 Task: In the Company ubs.com, Create email and send with subject: 'A Glimpse into the Future: Meet Our Disruptive Offering', and with mail content 'Good Evening._x000D_
Elevate your business to new heights. Our innovative solution is tailored to meet the unique needs of your industry, delivering exceptional results._x000D_
Thanks & Regards', attach the document: Business_plan.docx and insert image: visitingcard.jpg. Below Thanks & Regards, write Flickr and insert the URL: 'www.flickr.com'. Mark checkbox to create task to follow up : In 1 week.  Enter or choose an email address of recipient's from company's contact and send.. Logged in from softage.4@softage.net
Action: Mouse moved to (80, 62)
Screenshot: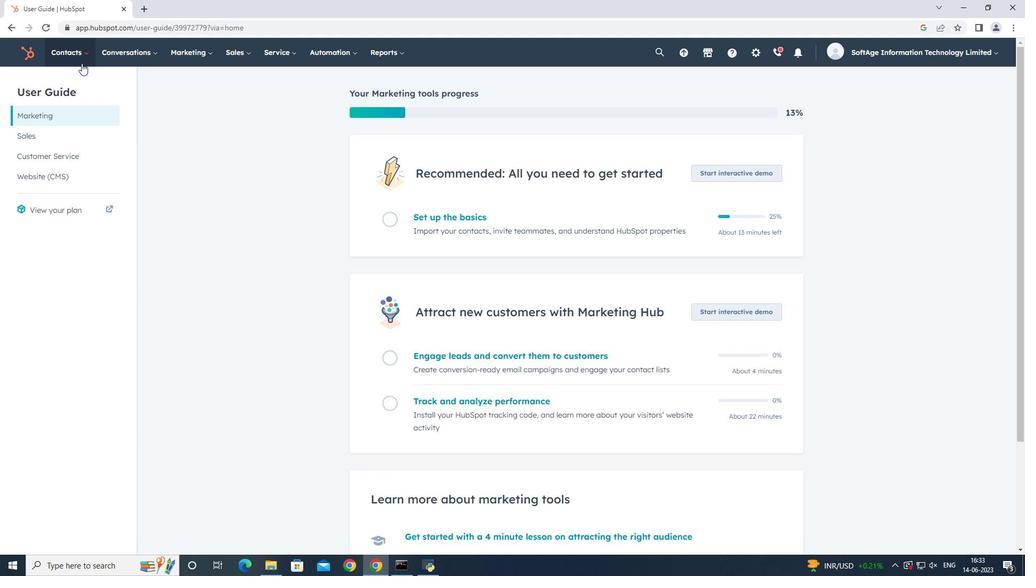 
Action: Mouse pressed left at (80, 62)
Screenshot: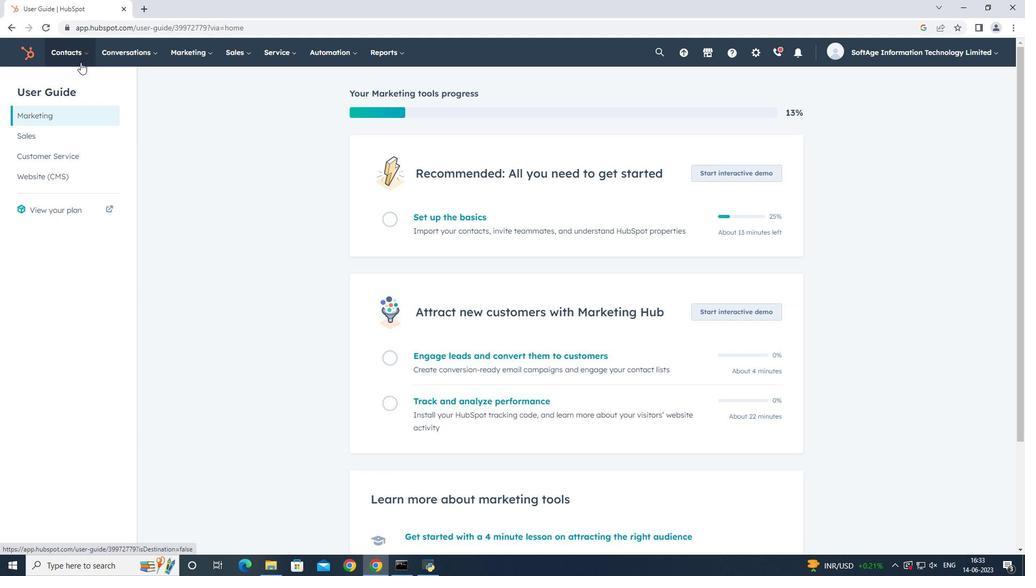 
Action: Mouse moved to (86, 103)
Screenshot: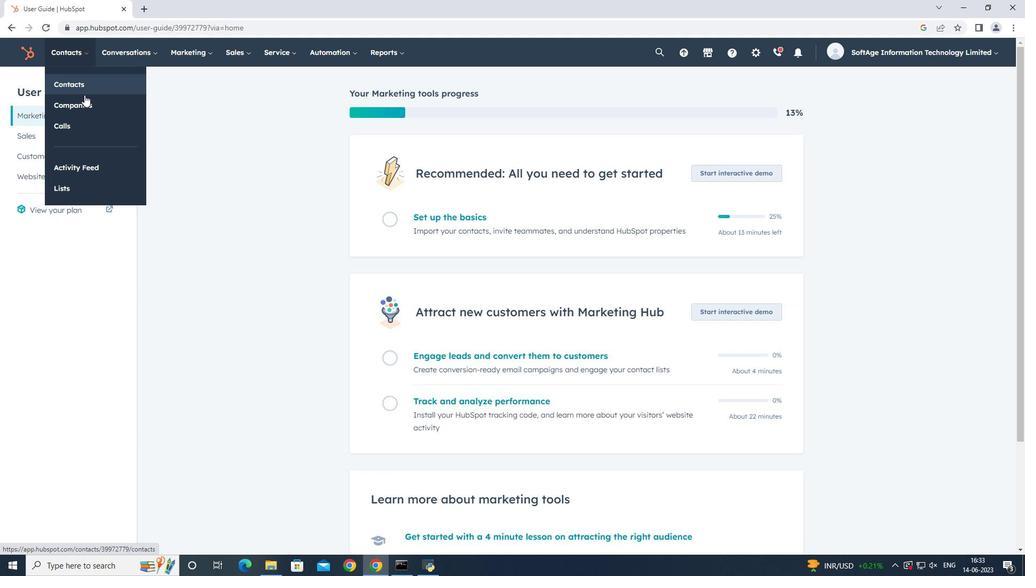 
Action: Mouse pressed left at (86, 103)
Screenshot: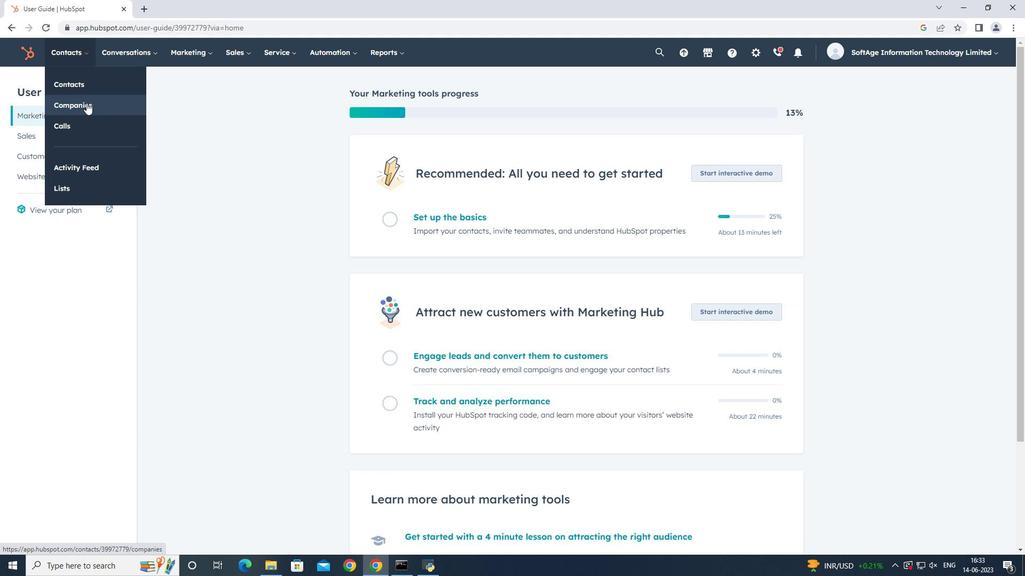 
Action: Mouse moved to (109, 171)
Screenshot: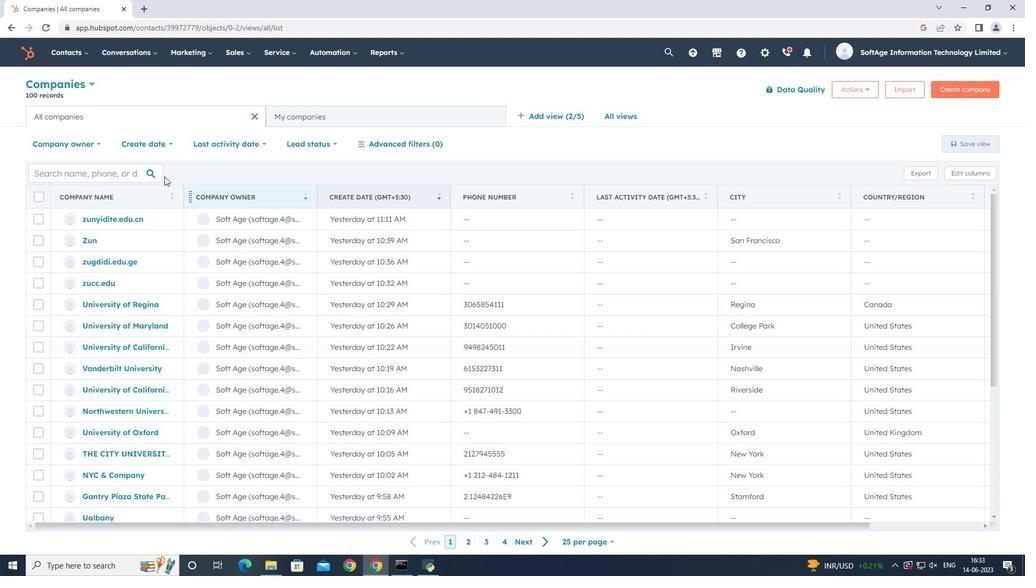 
Action: Mouse pressed left at (109, 171)
Screenshot: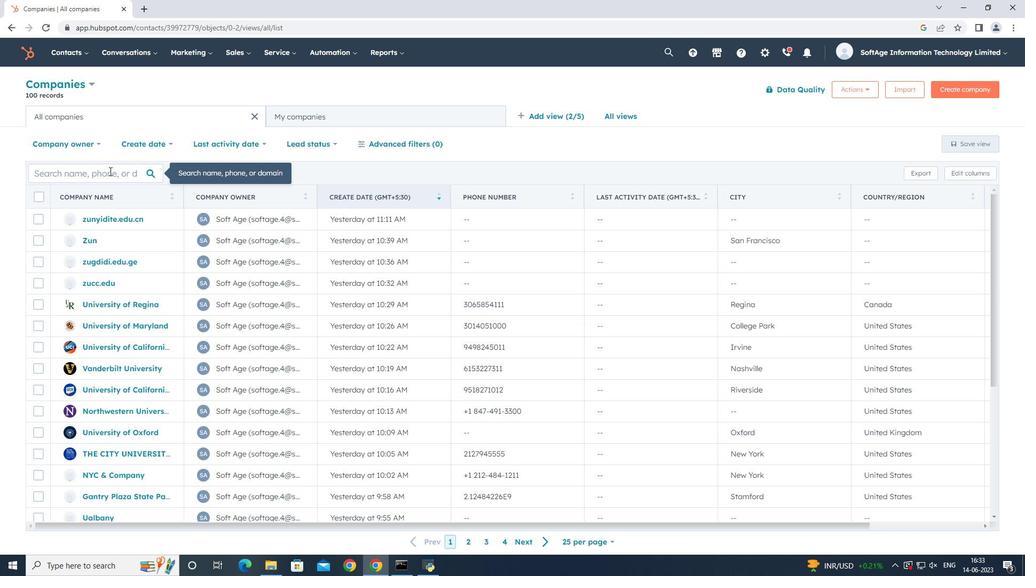 
Action: Key pressed ubs.com
Screenshot: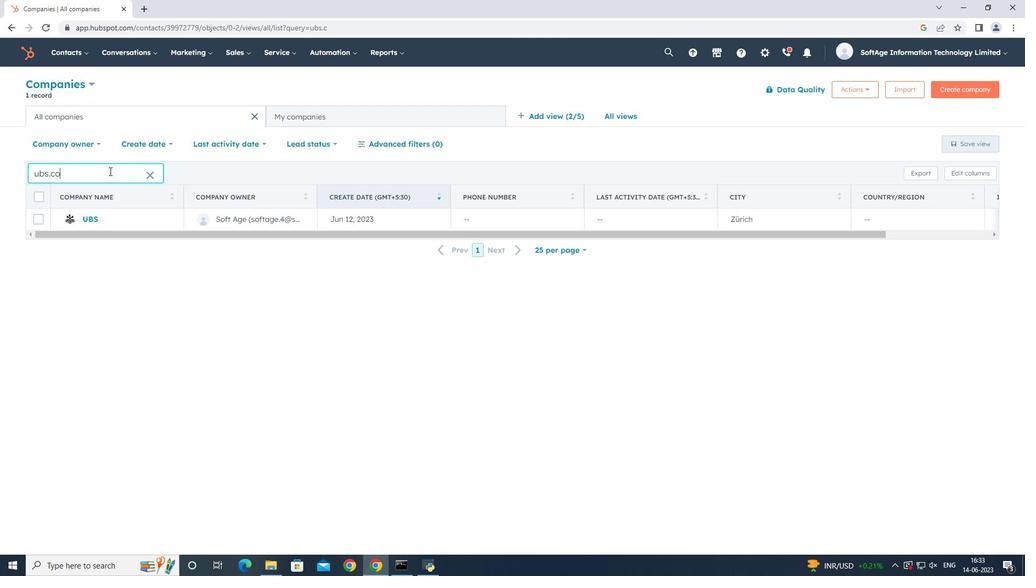 
Action: Mouse moved to (97, 215)
Screenshot: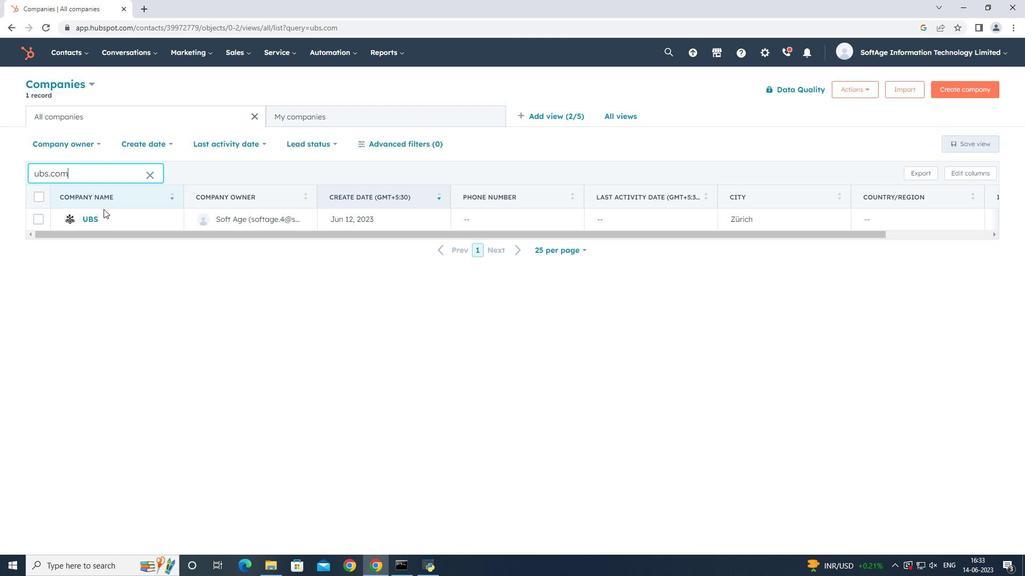 
Action: Mouse pressed left at (97, 215)
Screenshot: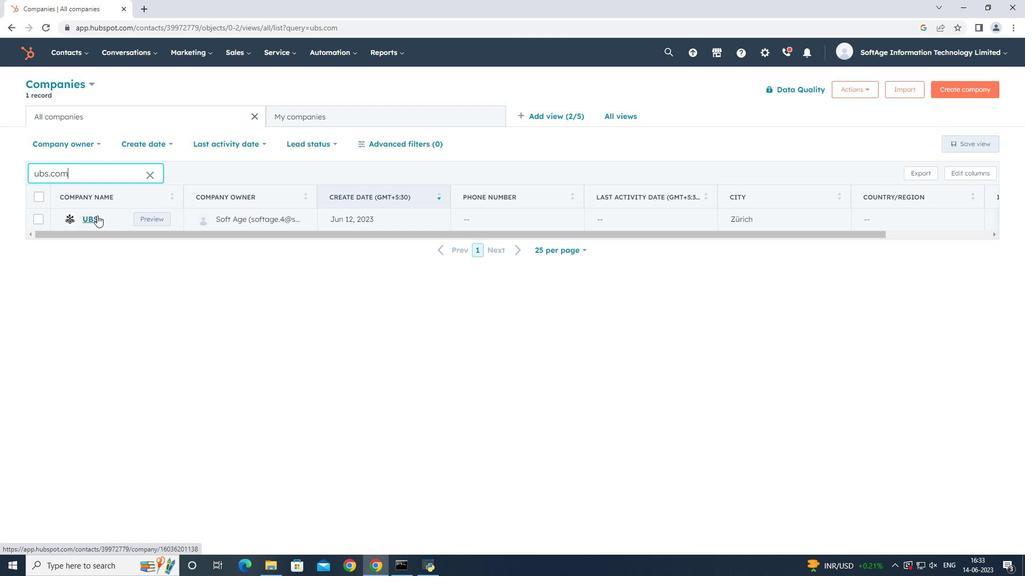
Action: Mouse moved to (65, 174)
Screenshot: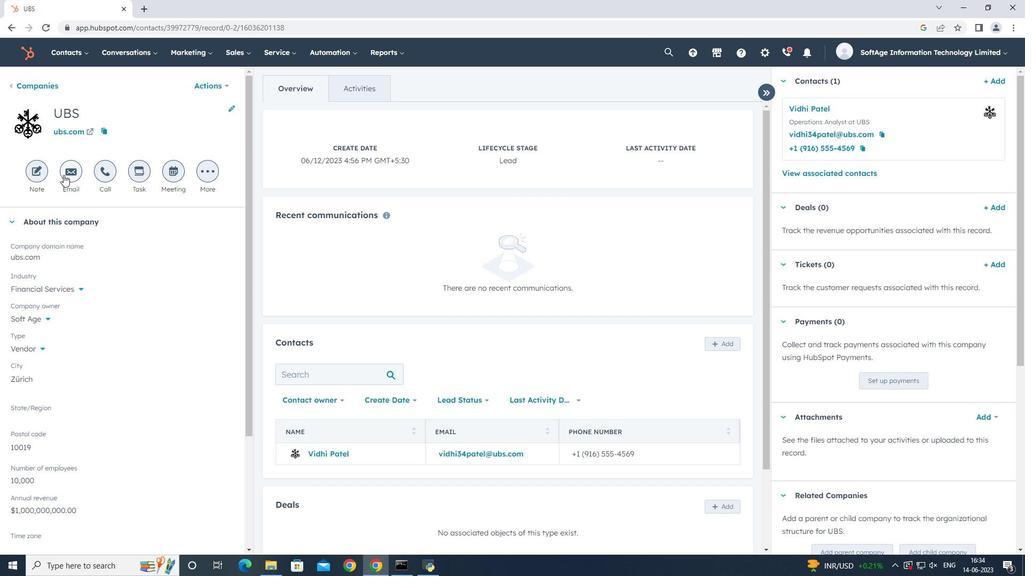 
Action: Mouse pressed left at (65, 174)
Screenshot: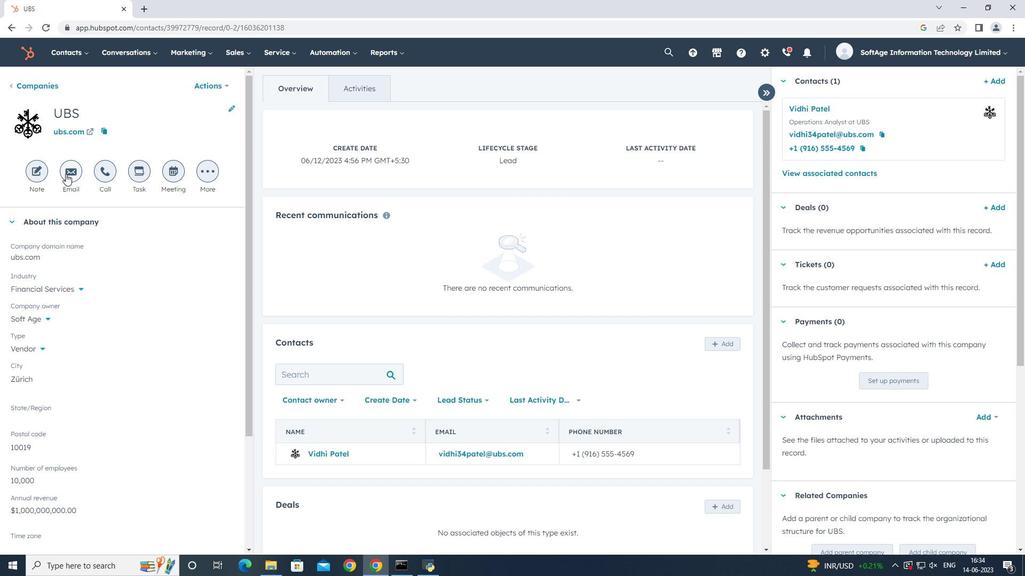
Action: Mouse moved to (540, 296)
Screenshot: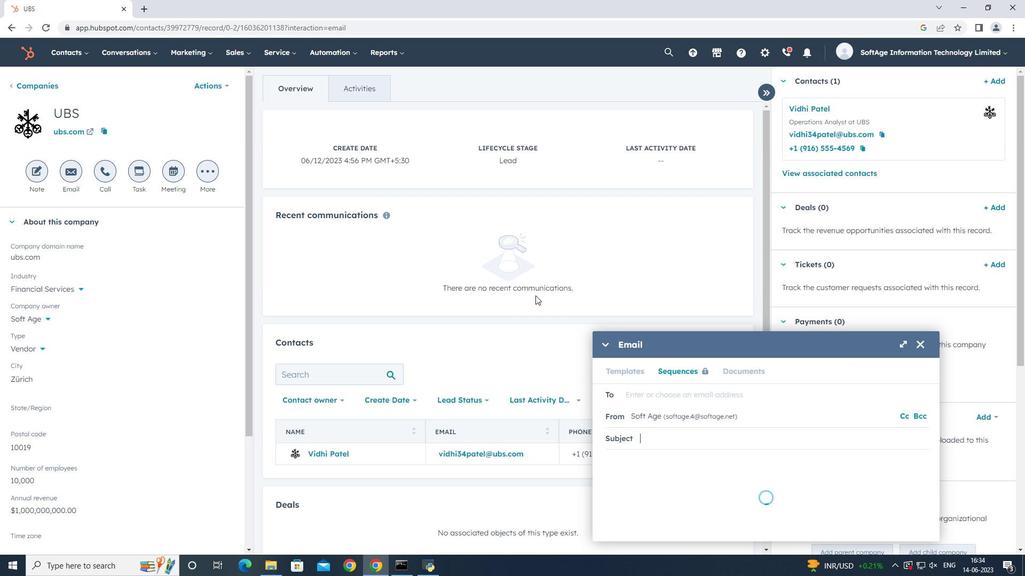 
Action: Key pressed <Key.shift>A<Key.space><Key.shift>Glimpse<Key.space>into<Key.space>the<Key.space><Key.shift><Key.shift><Key.shift>Future<Key.shift_r><Key.shift_r><Key.shift_r><Key.shift_r><Key.shift_r><Key.shift_r><Key.shift_r><Key.shift_r><Key.shift_r>:<Key.space><Key.shift><Key.shift><Key.shift><Key.shift><Key.shift><Key.shift><Key.shift><Key.shift><Key.shift><Key.shift>Meet<Key.space><Key.shift_r><Key.shift_r>Our<Key.space><Key.shift><Key.shift><Key.shift>Disruptive<Key.space><Key.shift_r>Offering,<Key.tab><Key.shift>Good<Key.space><Key.shift>Evening,<Key.enter><Key.enter><Key.shift><Key.shift><Key.shift><Key.shift>Elevate<Key.space>your<Key.space>business<Key.space>to<Key.space>new<Key.space>heights.<Key.space><Key.shift_r>Our<Key.space><Key.shift>Disruptive<Key.backspace><Key.backspace><Key.backspace><Key.backspace><Key.backspace><Key.backspace><Key.backspace><Key.backspace><Key.backspace><Key.backspace>innovative<Key.space>solution<Key.space>is<Key.space>tailored<Key.space>to<Key.space>meet<Key.space>the<Key.space>unique<Key.space>needs<Key.space>of<Key.space>your<Key.space>industry,<Key.space>delivering<Key.space>exceptional<Key.space>results.<Key.enter><Key.enter><Key.shift><Key.shift><Key.shift><Key.shift><Key.shift><Key.shift><Key.shift><Key.shift><Key.shift><Key.shift><Key.shift><Key.shift><Key.shift><Key.shift><Key.shift><Key.shift><Key.shift><Key.shift><Key.shift><Key.shift><Key.shift><Key.shift><Key.shift><Key.shift><Key.shift><Key.shift><Key.shift><Key.shift><Key.shift><Key.shift><Key.shift><Key.shift><Key.shift><Key.shift><Key.shift><Key.shift>
Screenshot: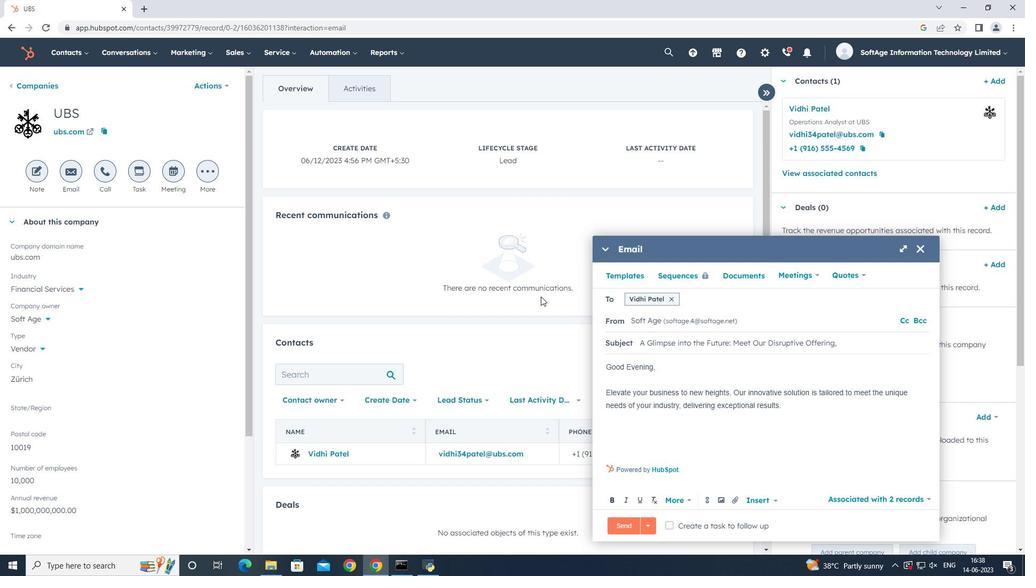 
Action: Mouse moved to (814, 407)
Screenshot: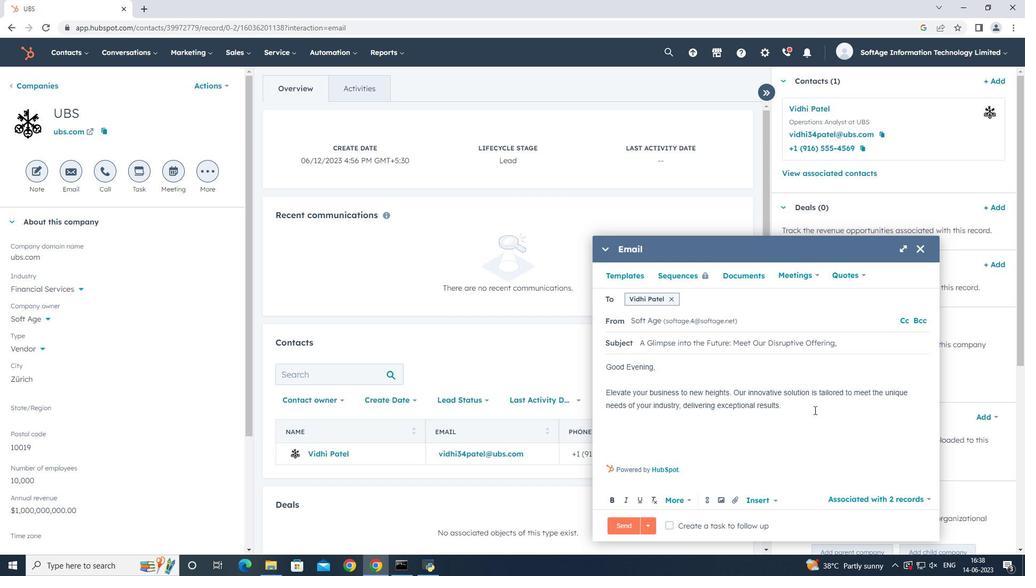 
Action: Key pressed <Key.shift><Key.shift><Key.shift><Key.shift><Key.shift><Key.shift><Key.shift><Key.shift><Key.shift><Key.shift><Key.shift><Key.shift><Key.shift><Key.shift><Key.shift><Key.shift><Key.shift>Thanks<Key.space><Key.shift><Key.shift><Key.shift><Key.shift><Key.shift><Key.shift><Key.shift><Key.shift><Key.shift><Key.shift><Key.shift><Key.shift><Key.shift><Key.shift><Key.shift><Key.shift><Key.shift><Key.shift><Key.shift><Key.shift>&<Key.space><Key.shift><Key.shift><Key.shift><Key.shift>Regards,<Key.enter>
Screenshot: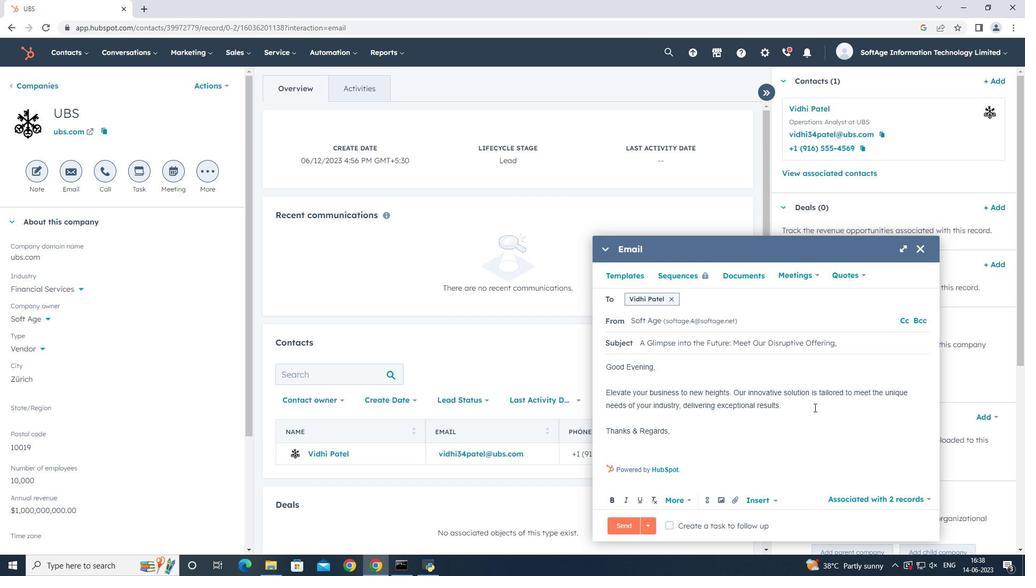 
Action: Mouse moved to (734, 496)
Screenshot: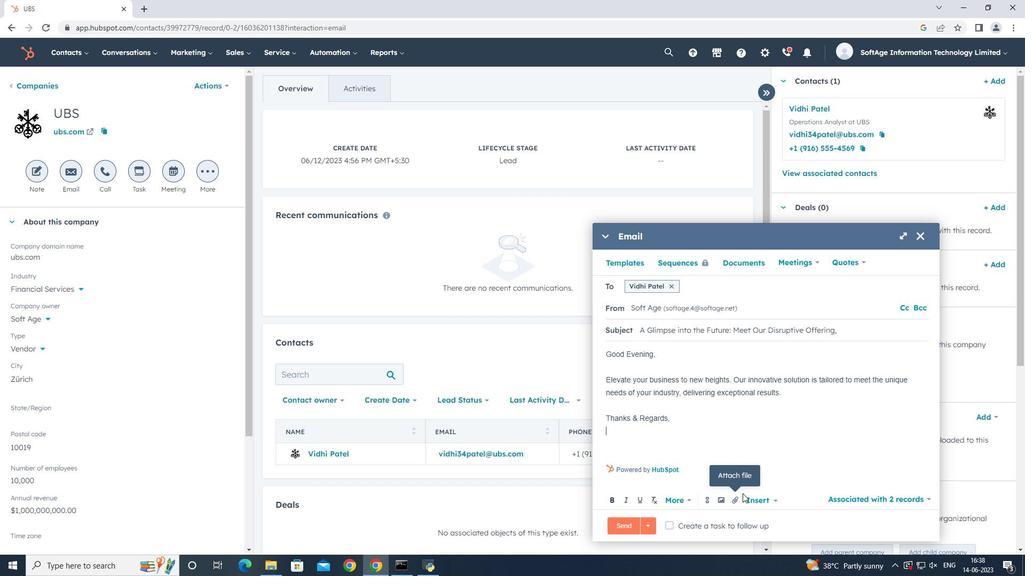 
Action: Mouse pressed left at (734, 496)
Screenshot: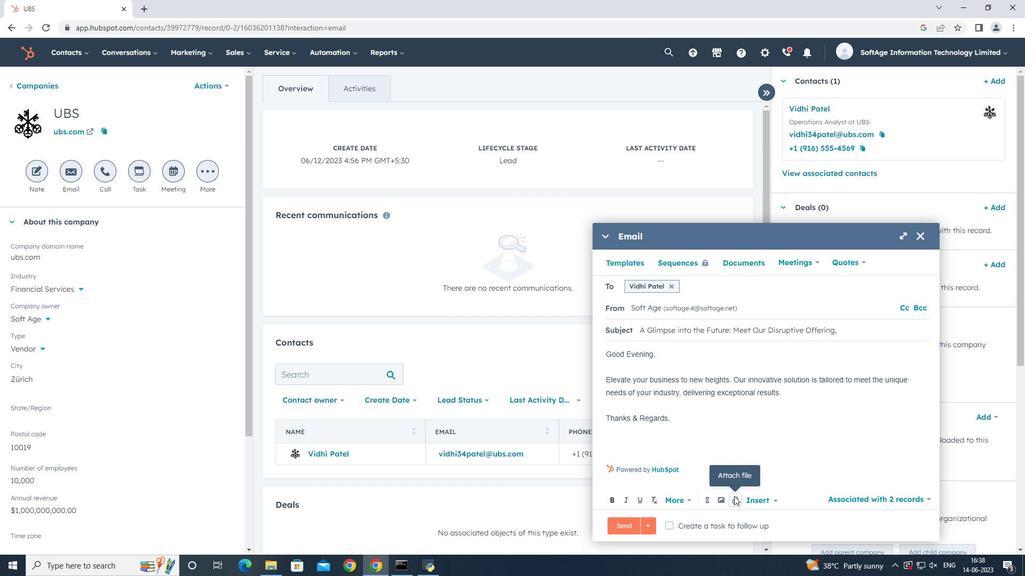 
Action: Mouse moved to (757, 472)
Screenshot: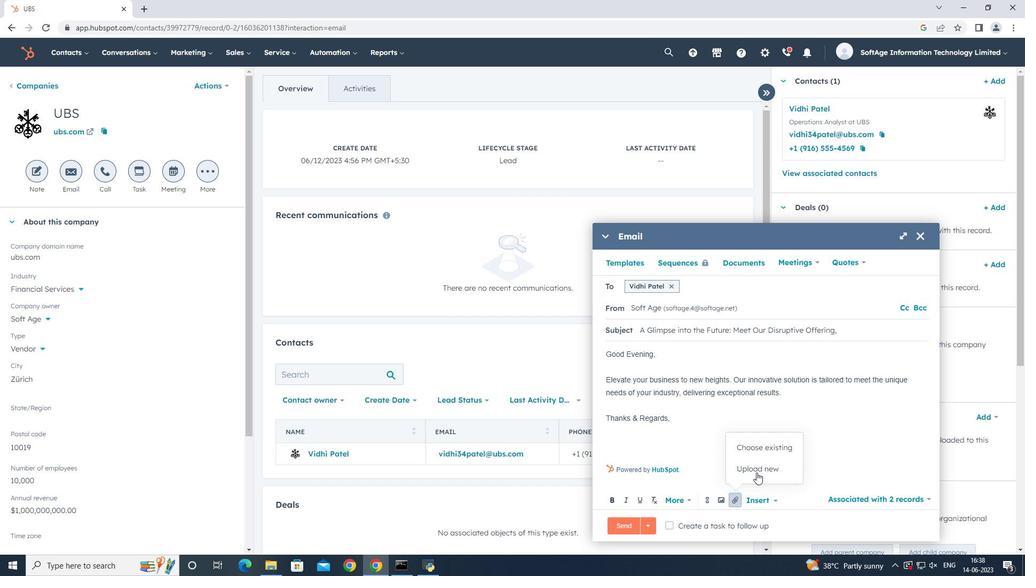
Action: Mouse pressed left at (757, 472)
Screenshot: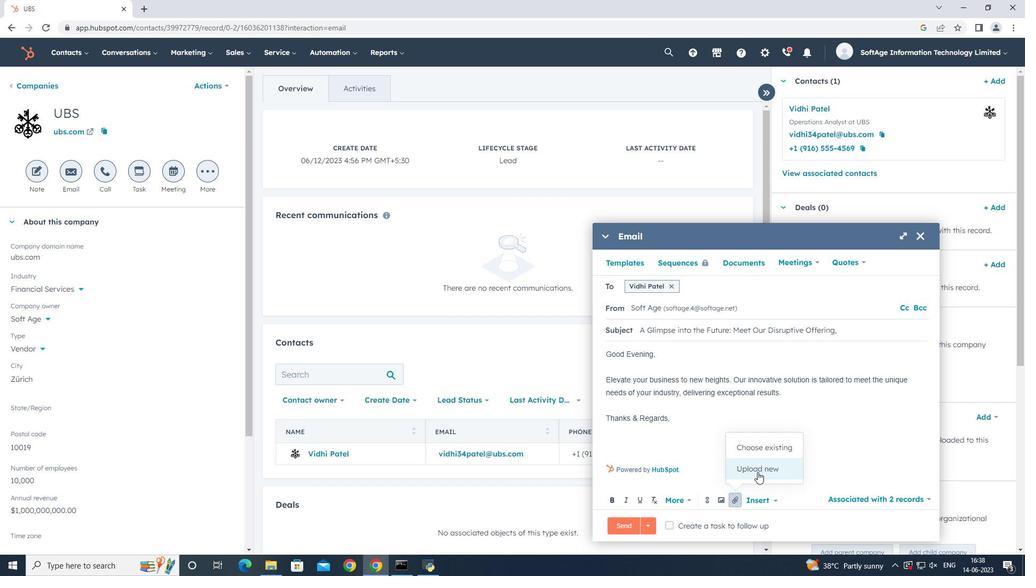 
Action: Mouse moved to (195, 98)
Screenshot: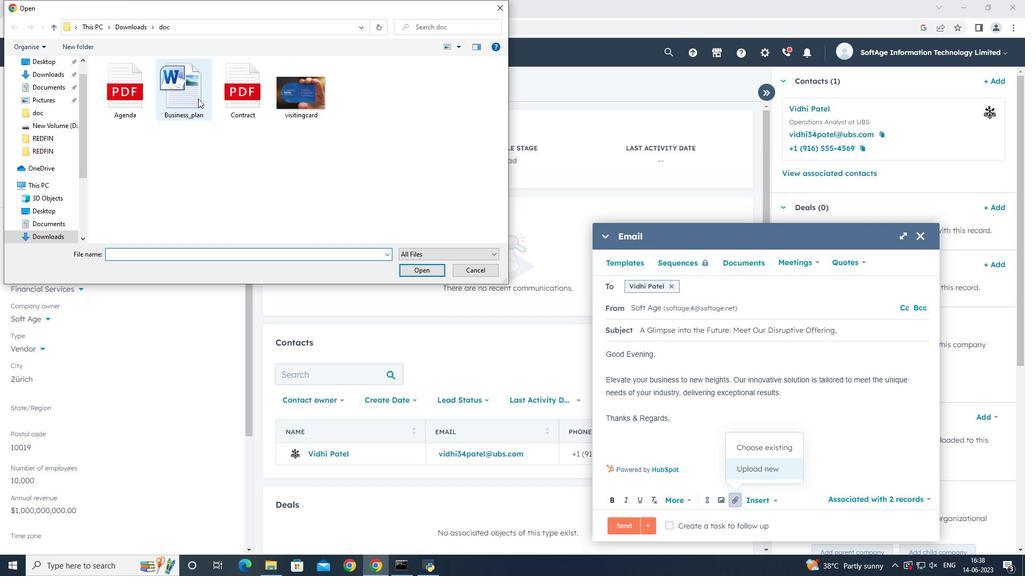 
Action: Mouse pressed left at (195, 98)
Screenshot: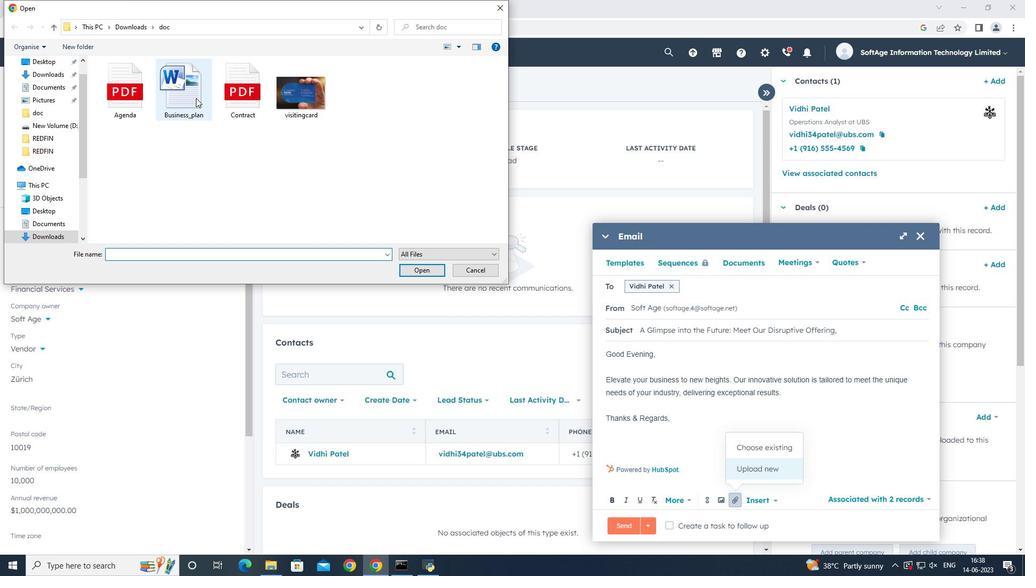 
Action: Mouse pressed left at (195, 98)
Screenshot: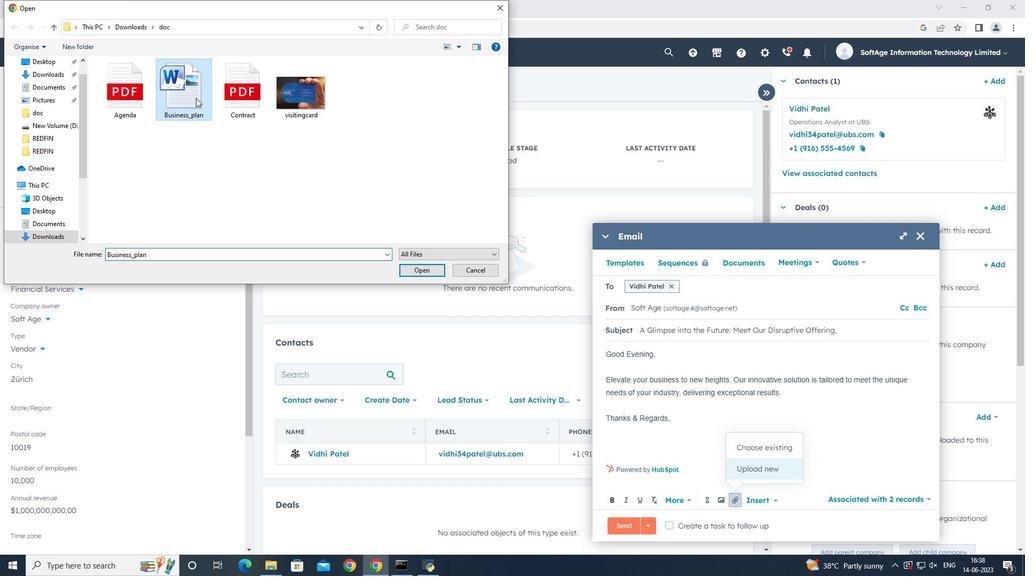 
Action: Mouse moved to (723, 467)
Screenshot: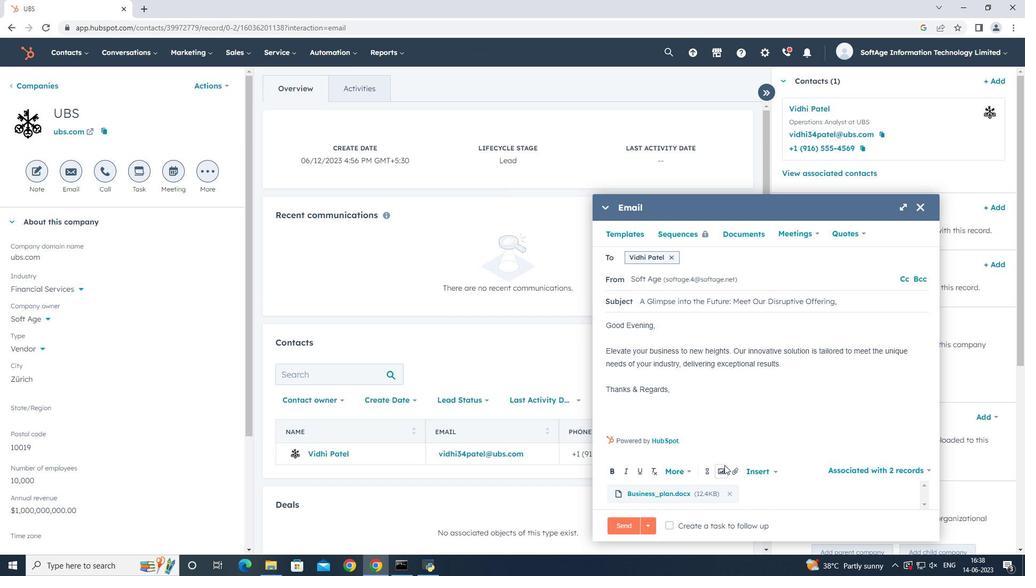 
Action: Mouse pressed left at (723, 467)
Screenshot: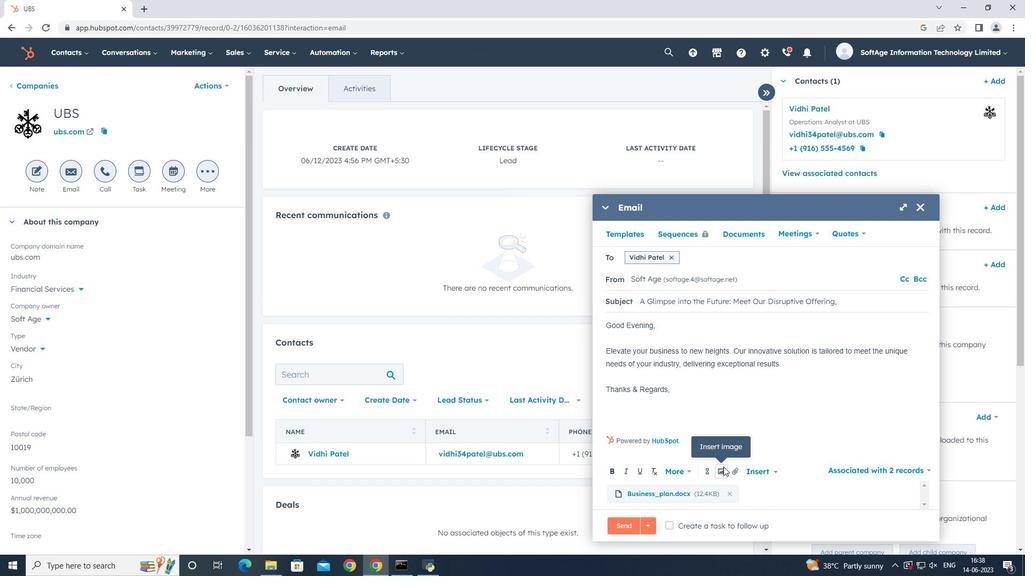 
Action: Mouse moved to (729, 445)
Screenshot: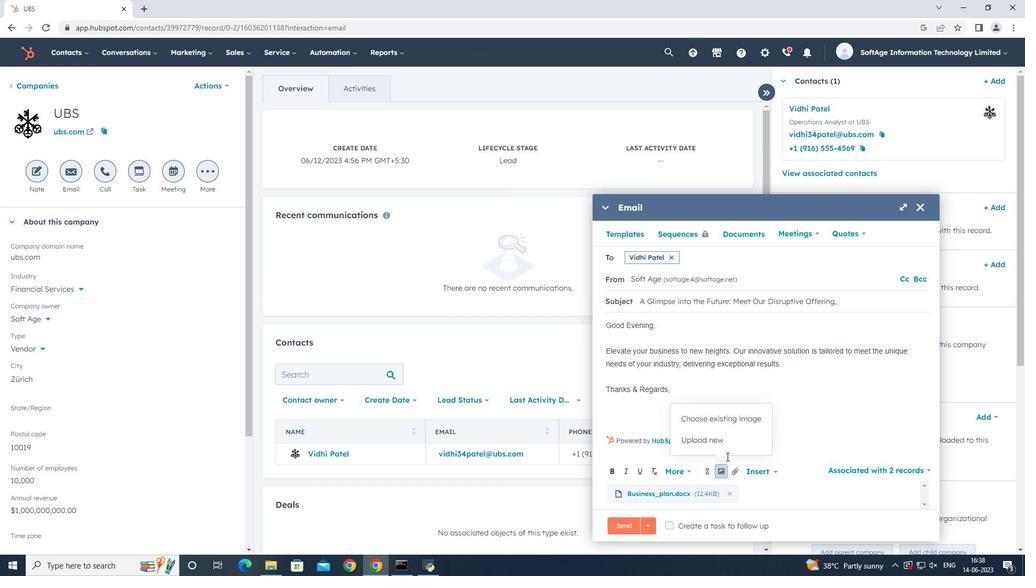 
Action: Mouse pressed left at (729, 445)
Screenshot: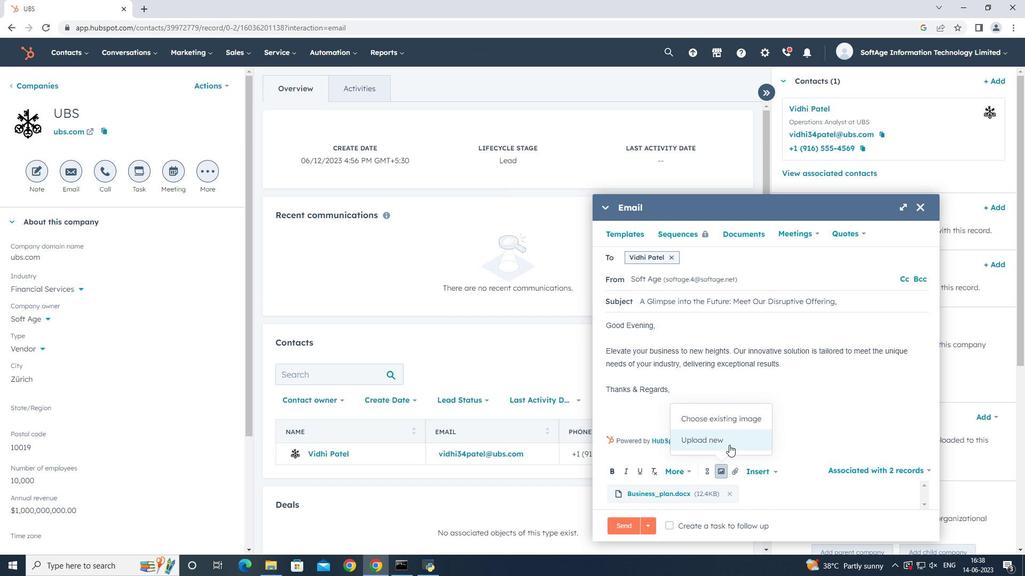 
Action: Mouse moved to (129, 90)
Screenshot: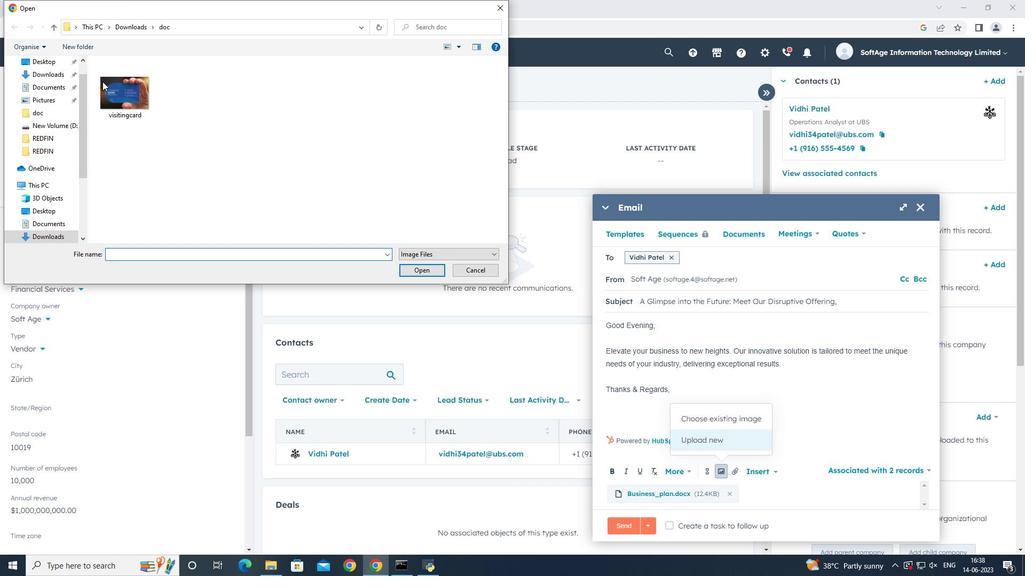
Action: Mouse pressed left at (129, 90)
Screenshot: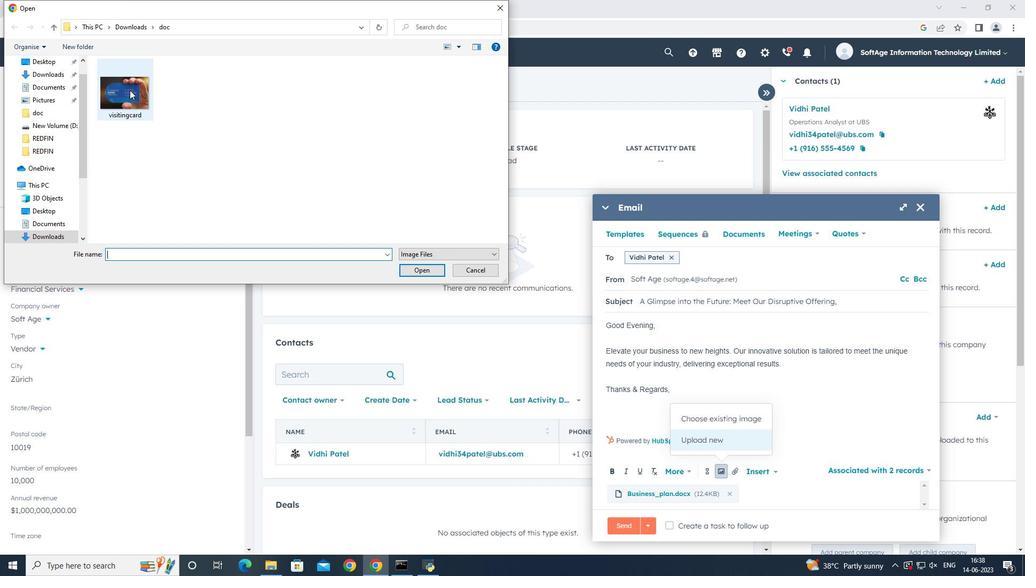 
Action: Mouse pressed left at (129, 90)
Screenshot: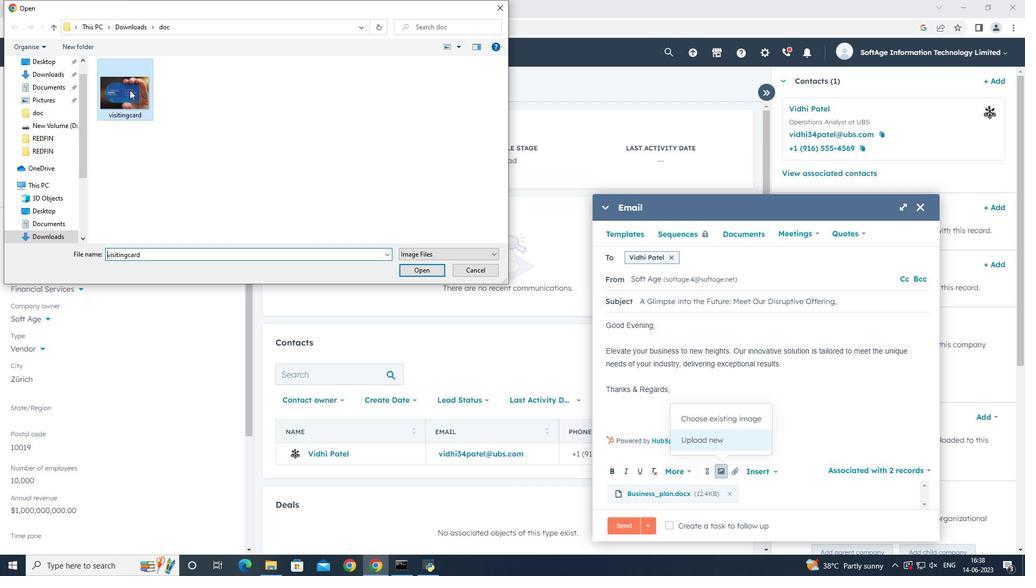 
Action: Mouse moved to (667, 290)
Screenshot: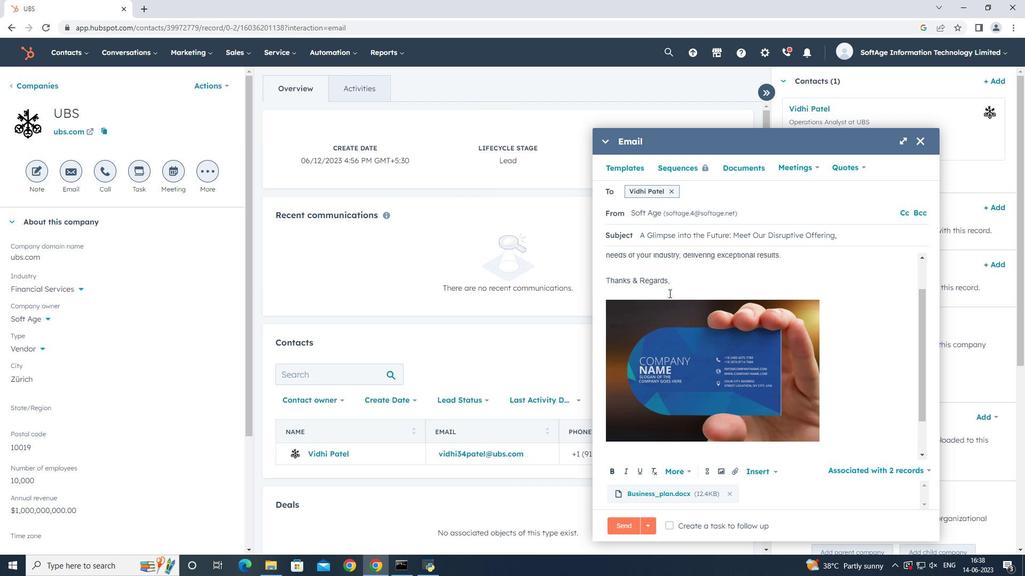 
Action: Mouse pressed left at (667, 290)
Screenshot: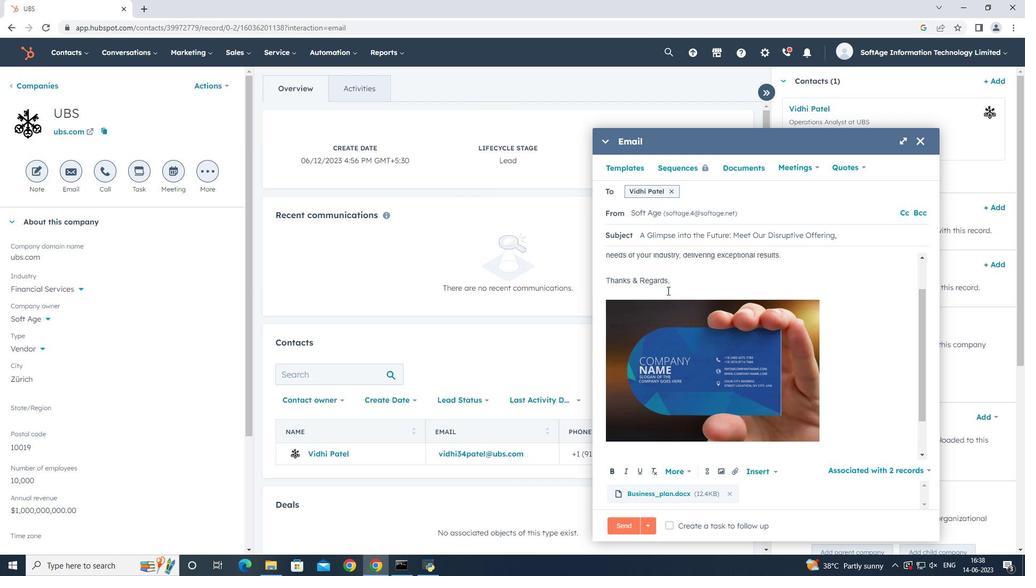 
Action: Key pressed <Key.shift>Flickr
Screenshot: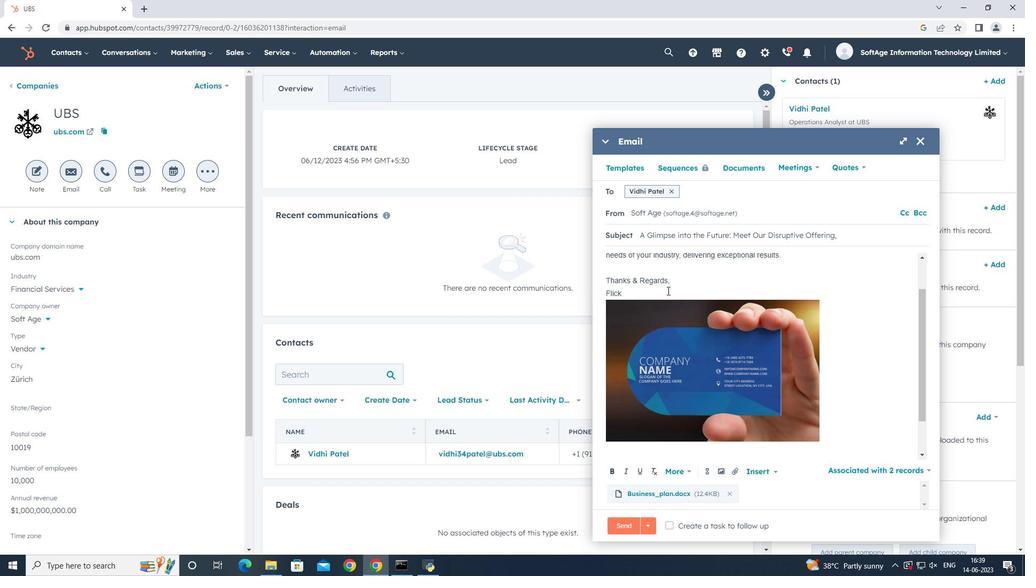 
Action: Mouse moved to (704, 473)
Screenshot: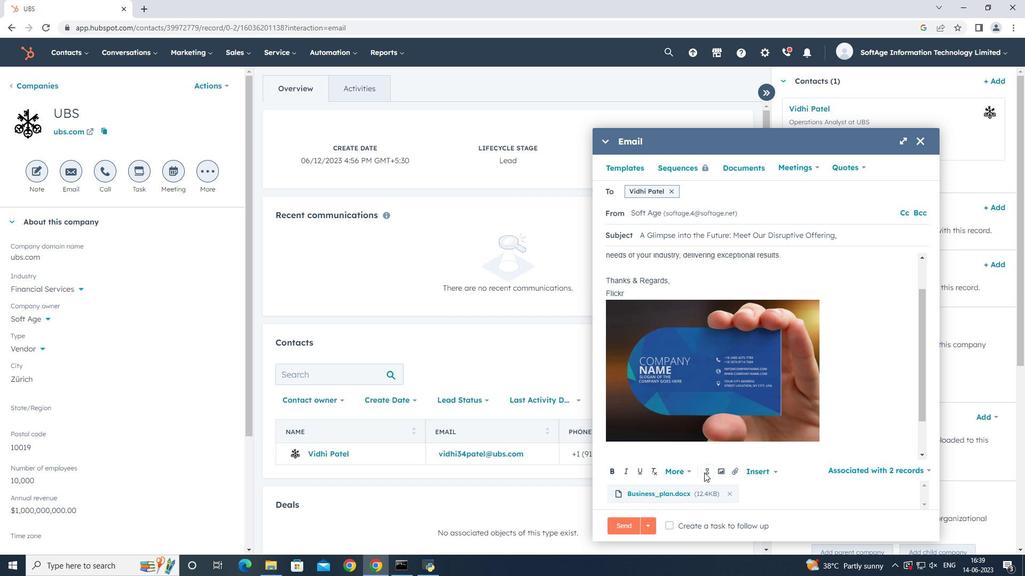 
Action: Mouse pressed left at (704, 473)
Screenshot: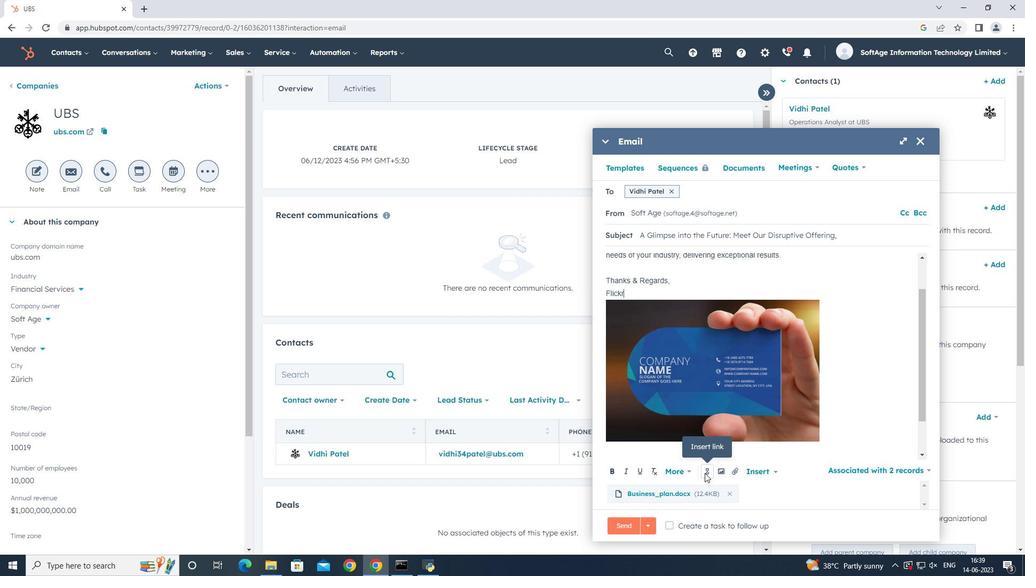
Action: Mouse moved to (751, 413)
Screenshot: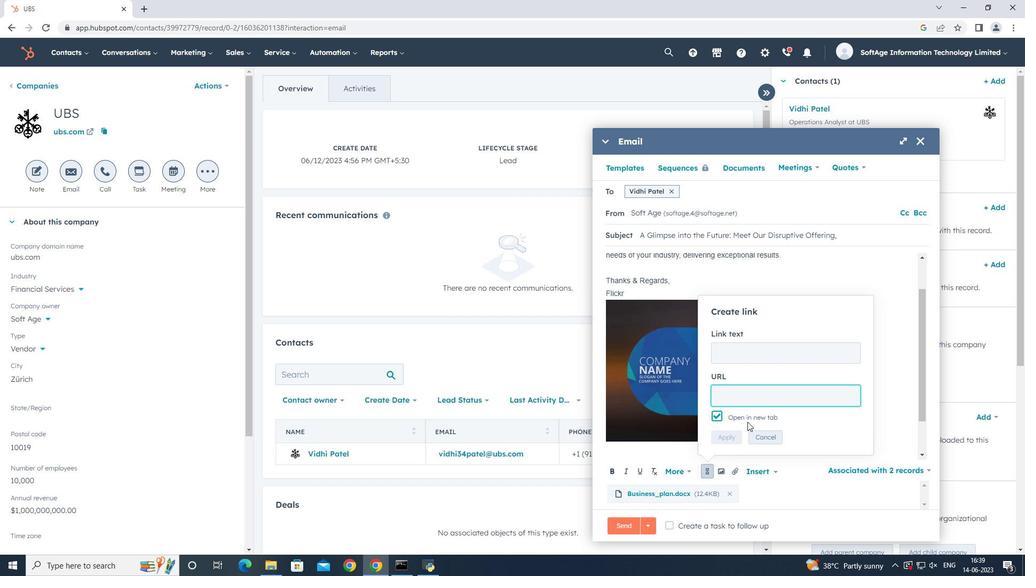 
Action: Key pressed www.flickr.com
Screenshot: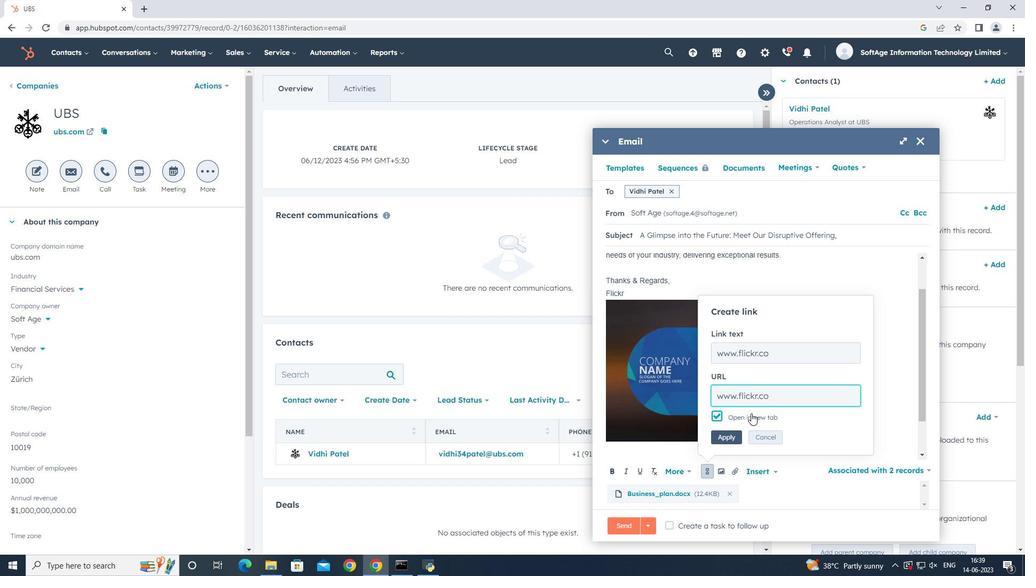 
Action: Mouse moved to (737, 437)
Screenshot: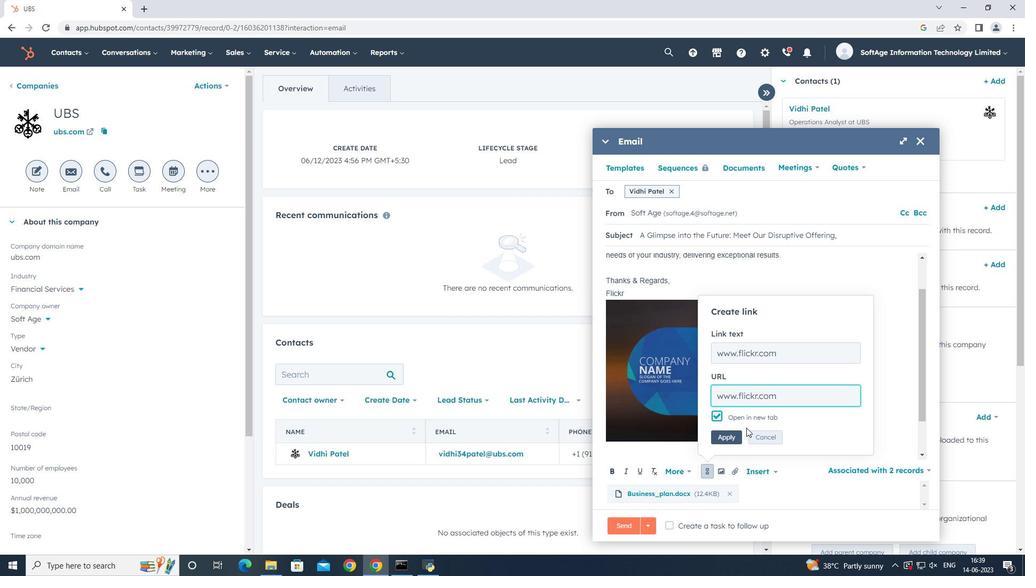 
Action: Mouse pressed left at (737, 437)
Screenshot: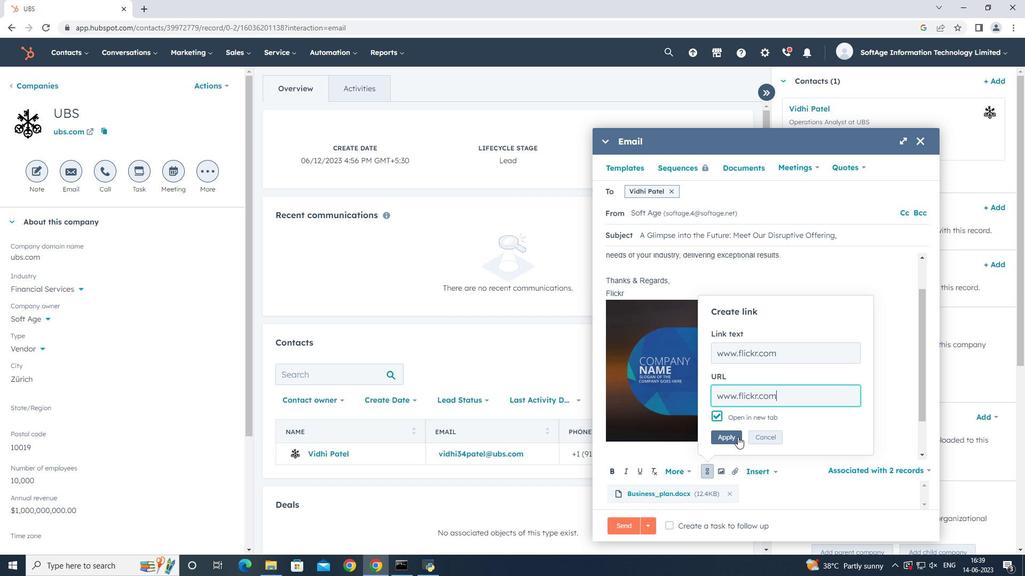 
Action: Mouse moved to (692, 524)
Screenshot: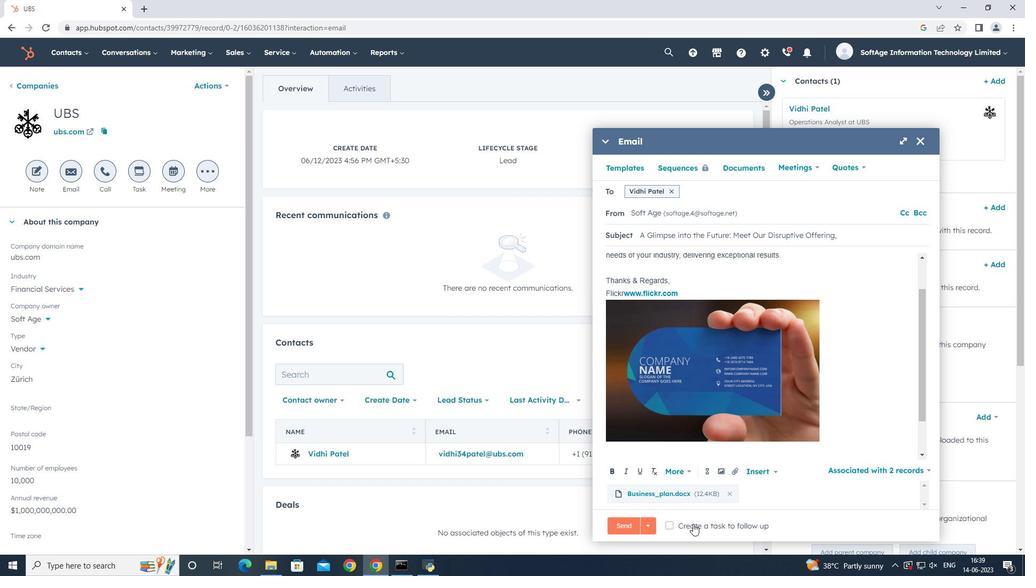 
Action: Mouse pressed left at (692, 524)
Screenshot: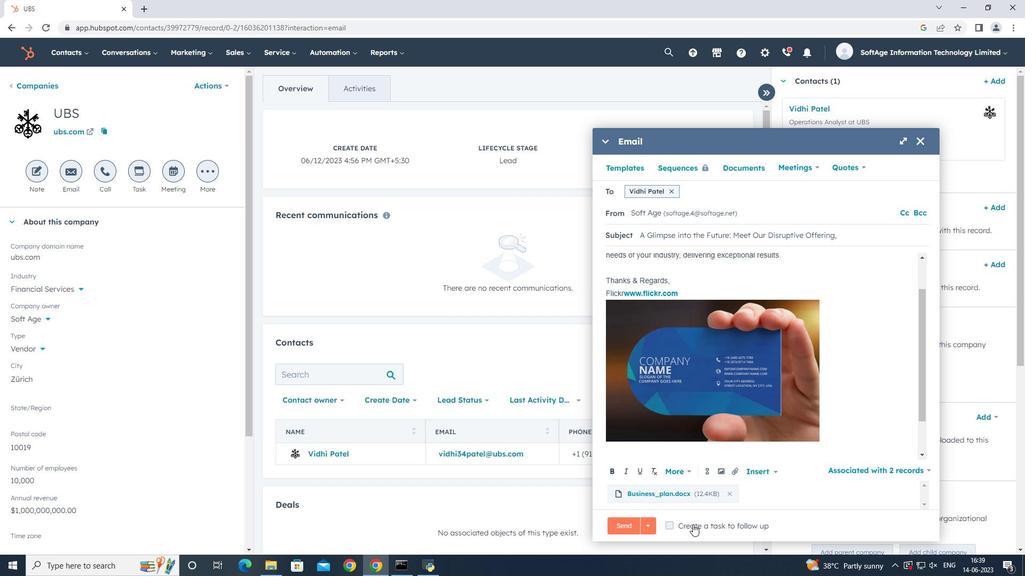 
Action: Mouse moved to (810, 530)
Screenshot: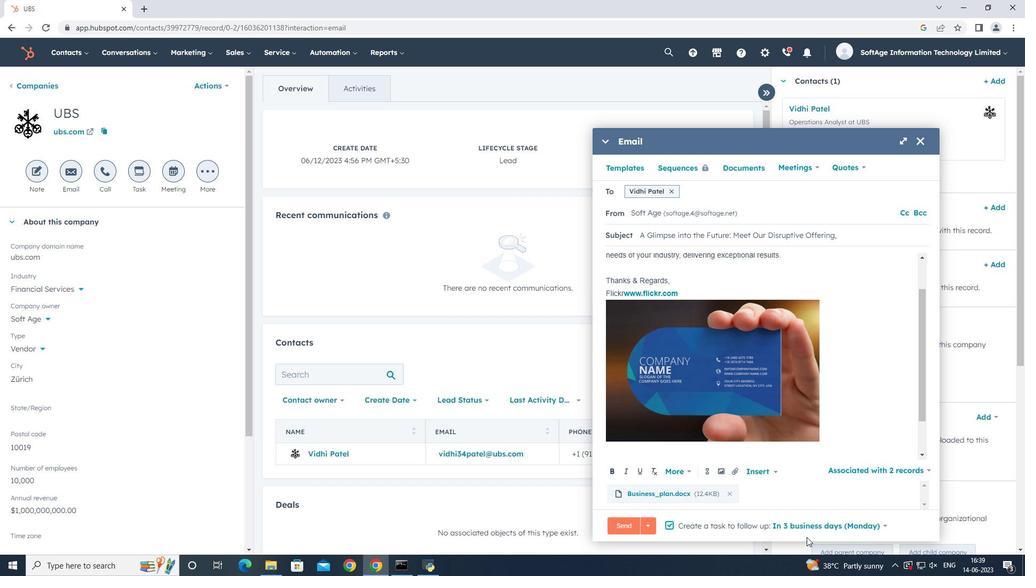 
Action: Mouse pressed left at (810, 530)
Screenshot: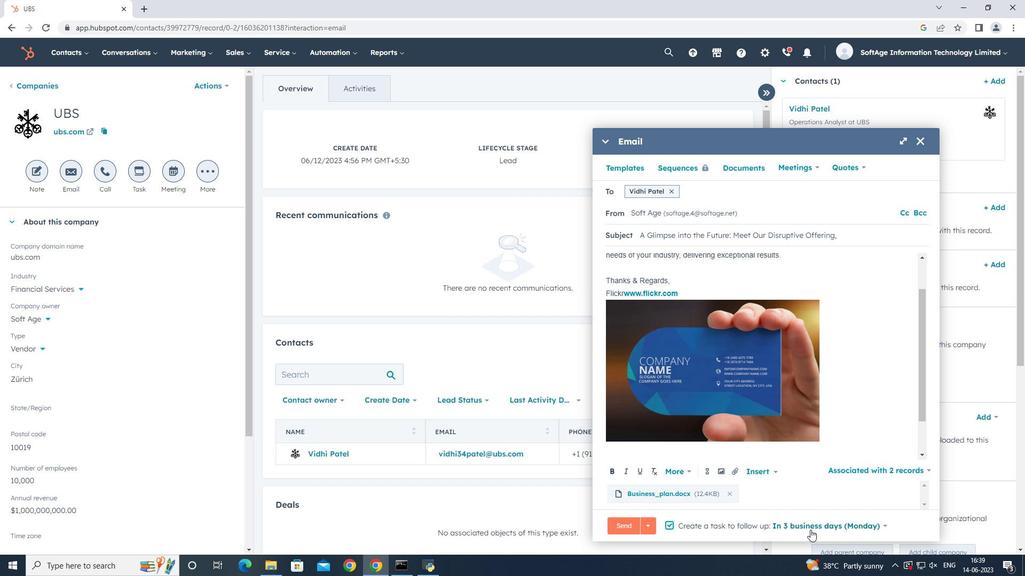 
Action: Mouse moved to (809, 440)
Screenshot: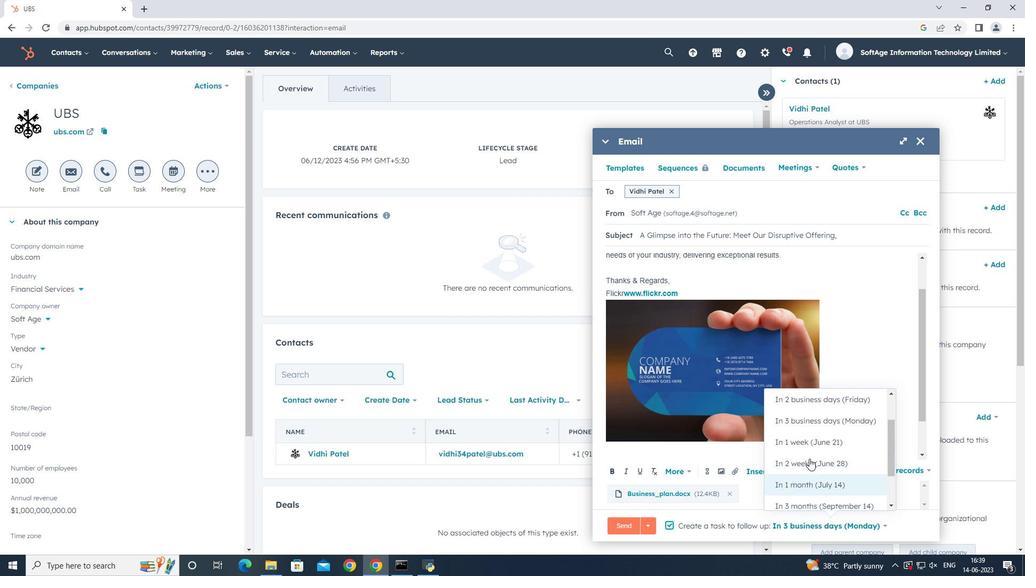 
Action: Mouse pressed left at (809, 440)
Screenshot: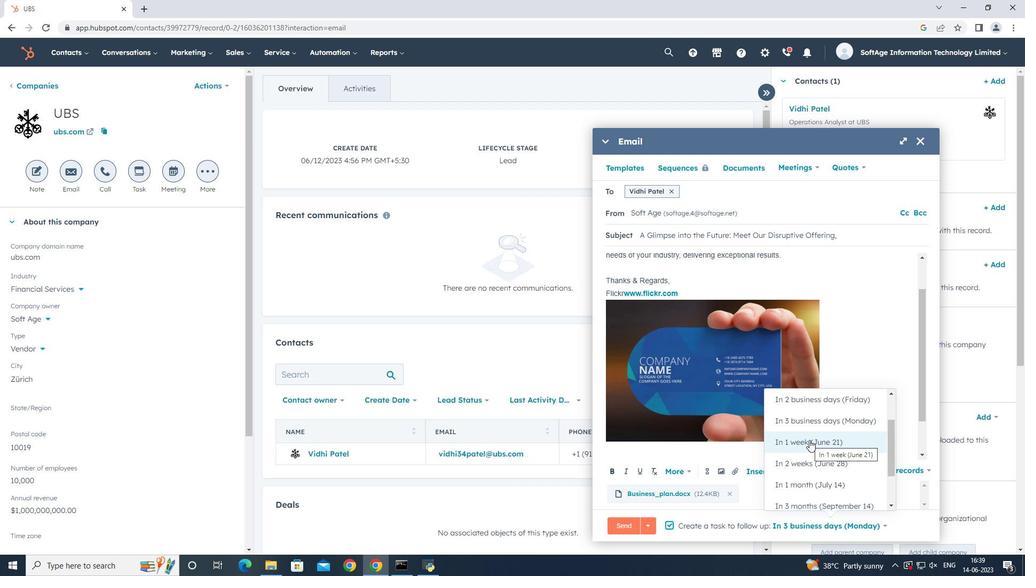 
Action: Mouse moved to (670, 193)
Screenshot: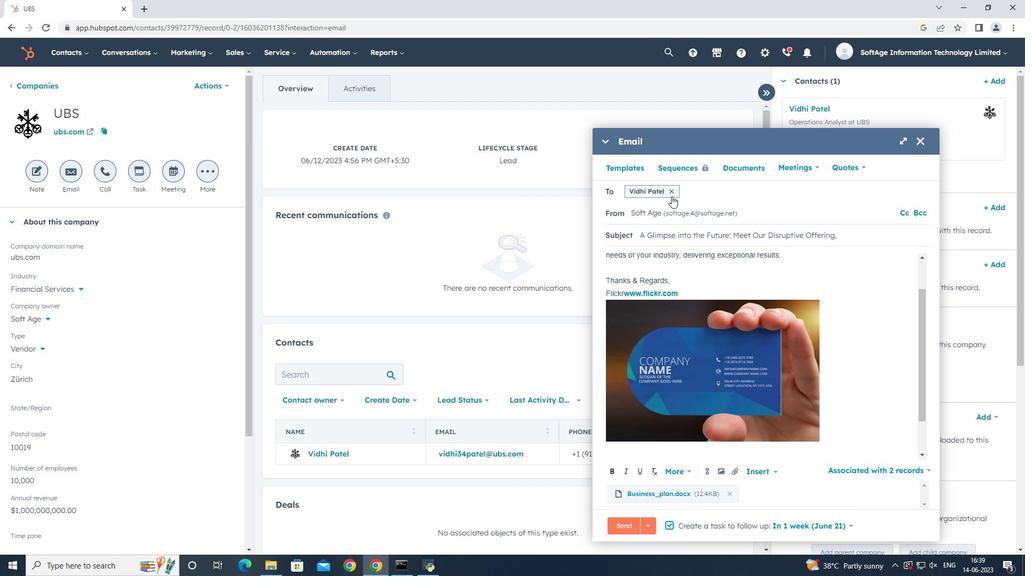 
Action: Mouse pressed left at (670, 193)
Screenshot: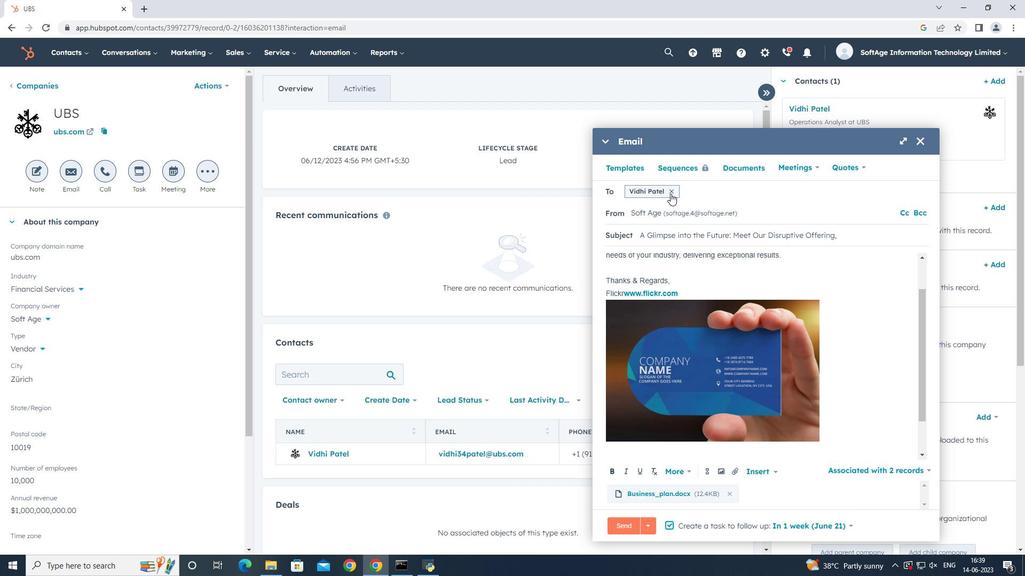 
Action: Mouse pressed left at (670, 193)
Screenshot: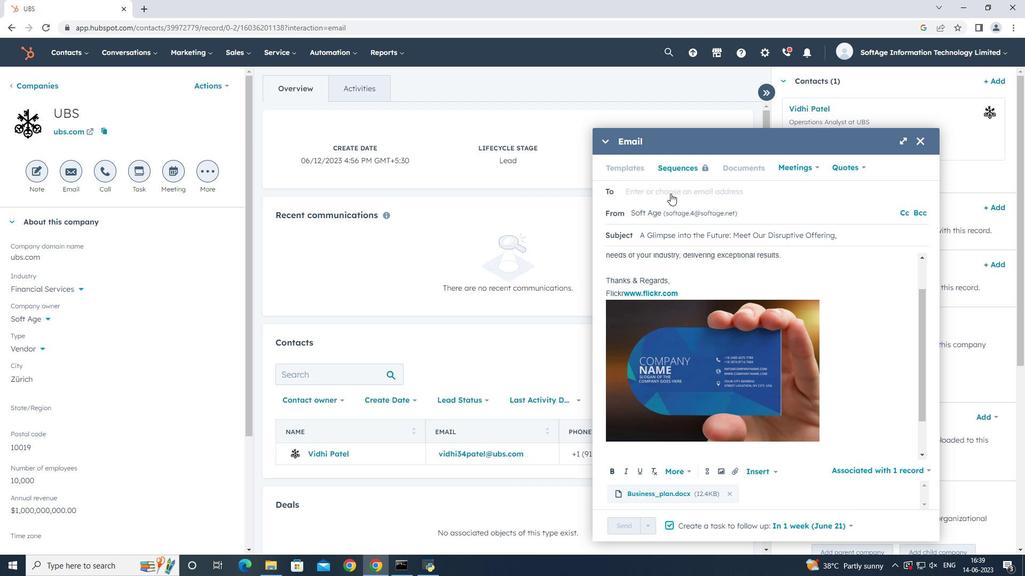
Action: Mouse moved to (677, 221)
Screenshot: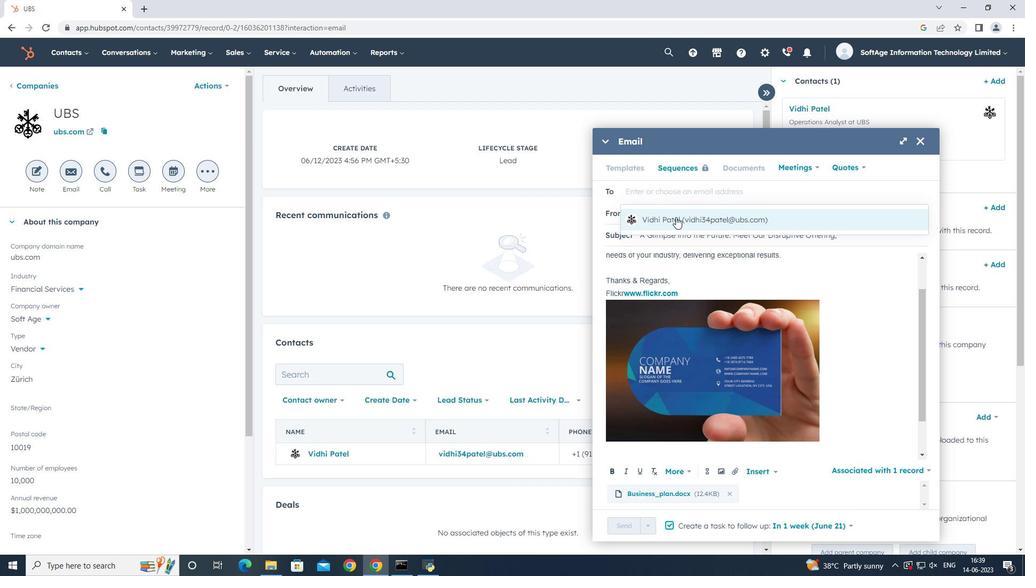 
Action: Mouse pressed left at (677, 221)
Screenshot: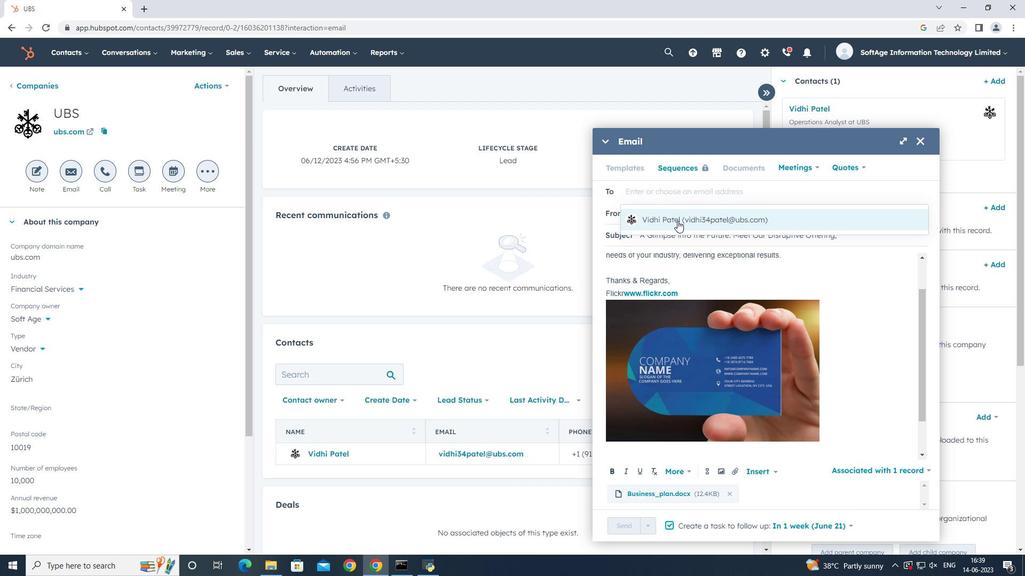
Action: Mouse moved to (621, 523)
Screenshot: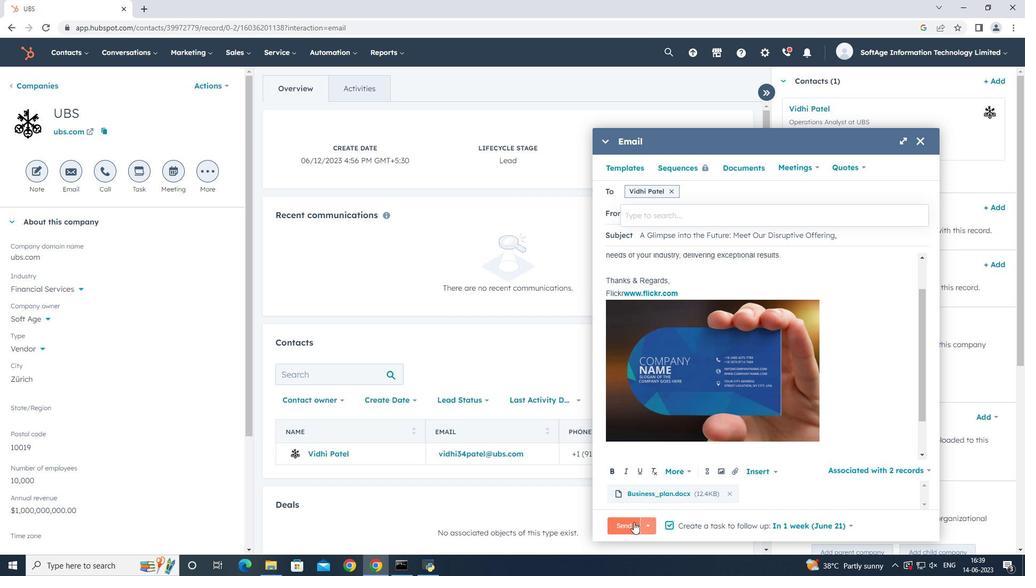 
Action: Mouse pressed left at (621, 523)
Screenshot: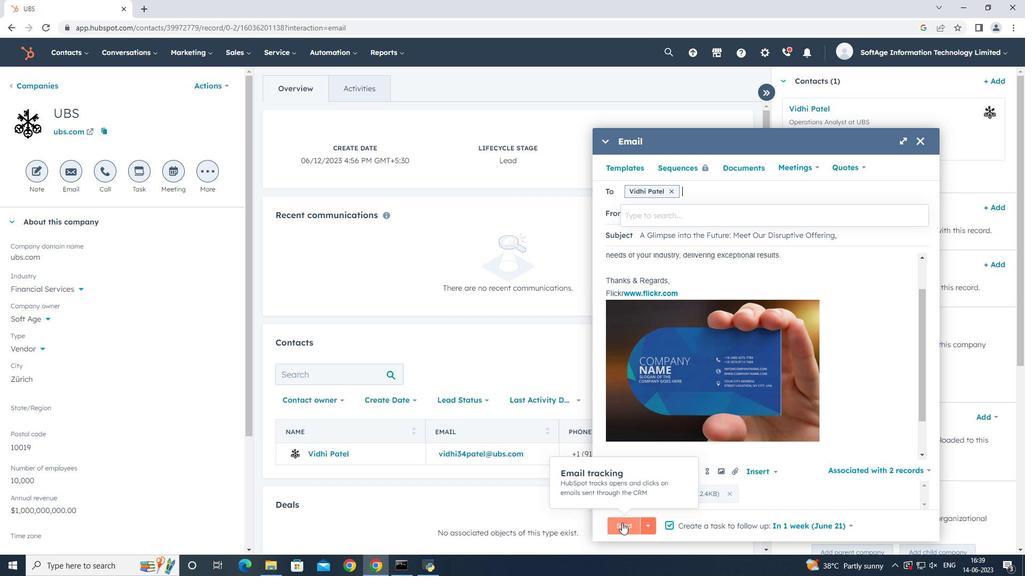 
Action: Mouse moved to (612, 317)
Screenshot: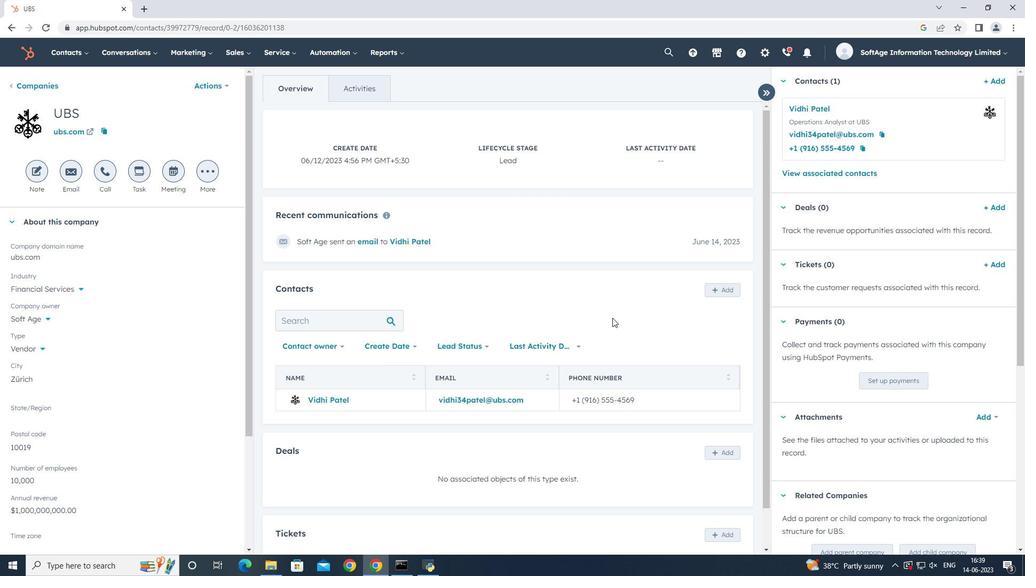 
